 Task: Sort the products by price (highest first).
Action: Mouse moved to (27, 84)
Screenshot: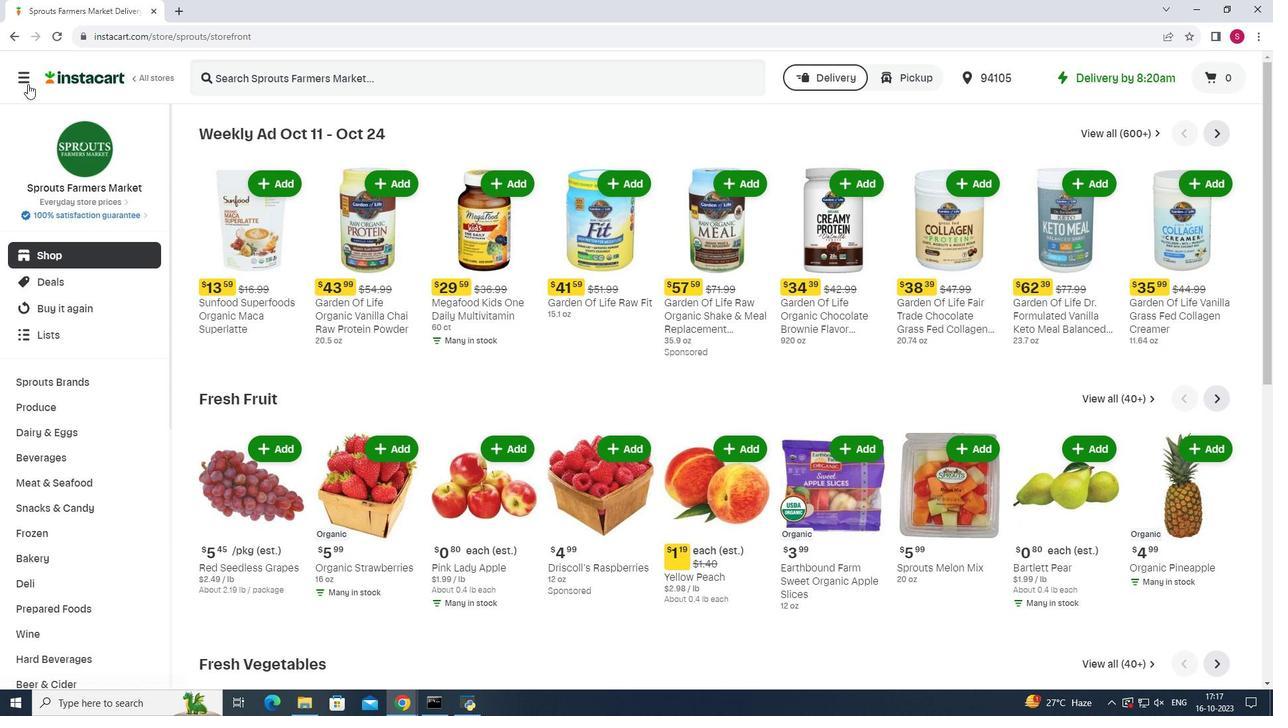 
Action: Mouse pressed left at (27, 84)
Screenshot: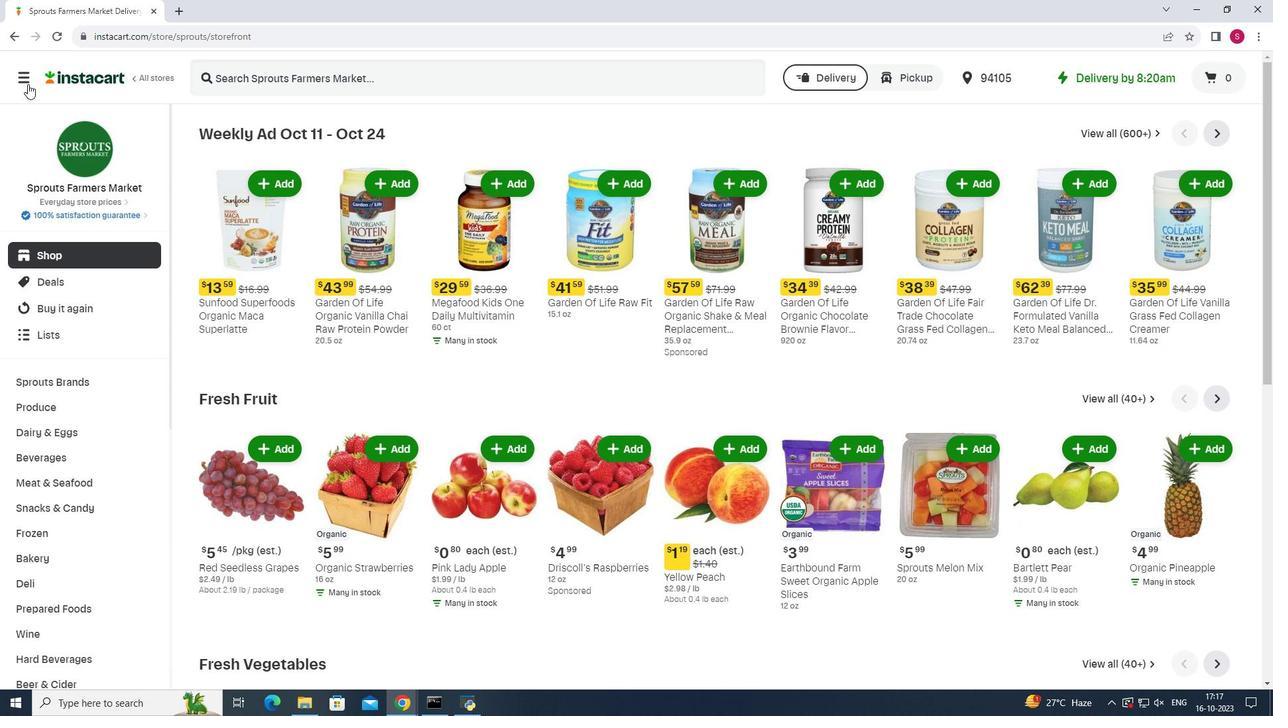 
Action: Mouse moved to (72, 346)
Screenshot: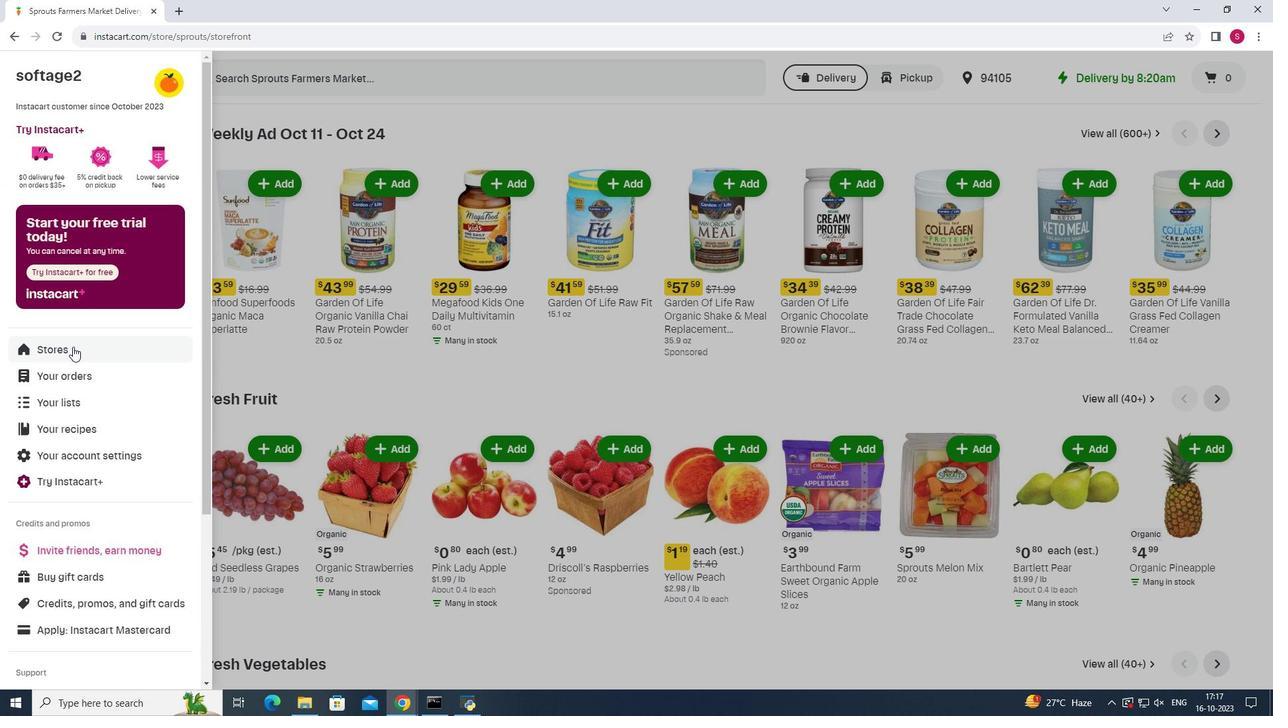 
Action: Mouse pressed left at (72, 346)
Screenshot: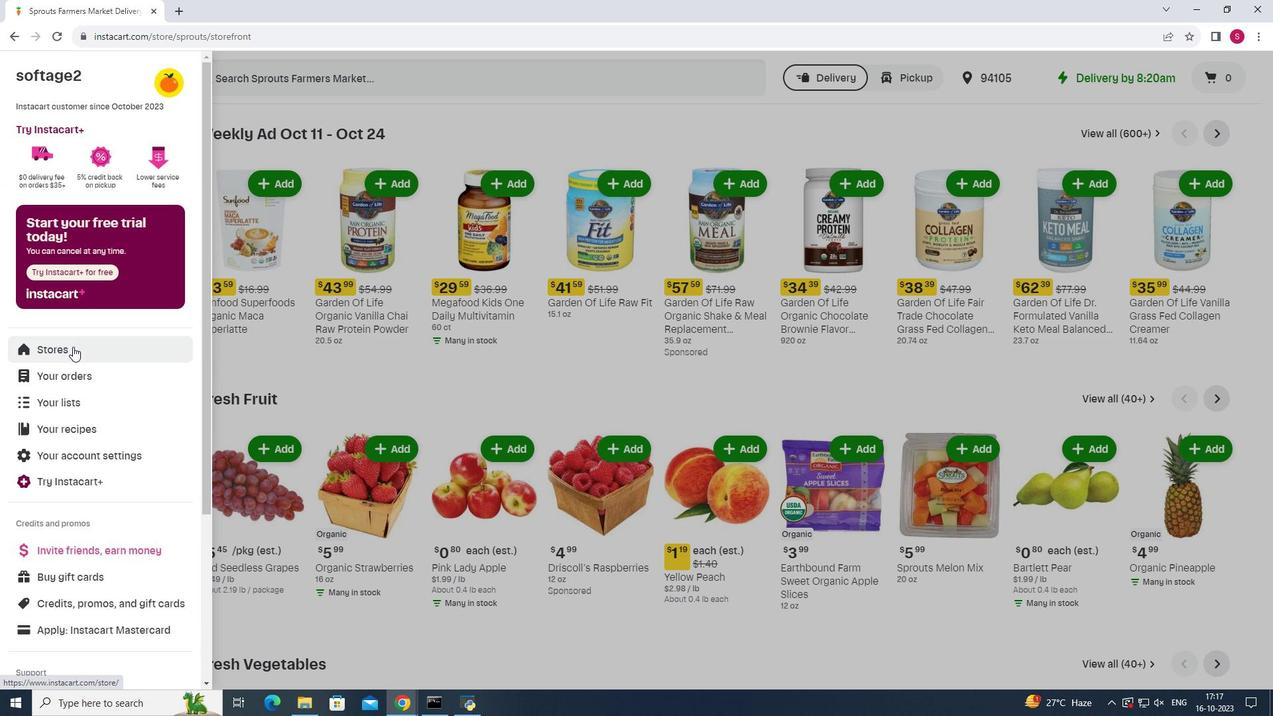 
Action: Mouse pressed left at (72, 346)
Screenshot: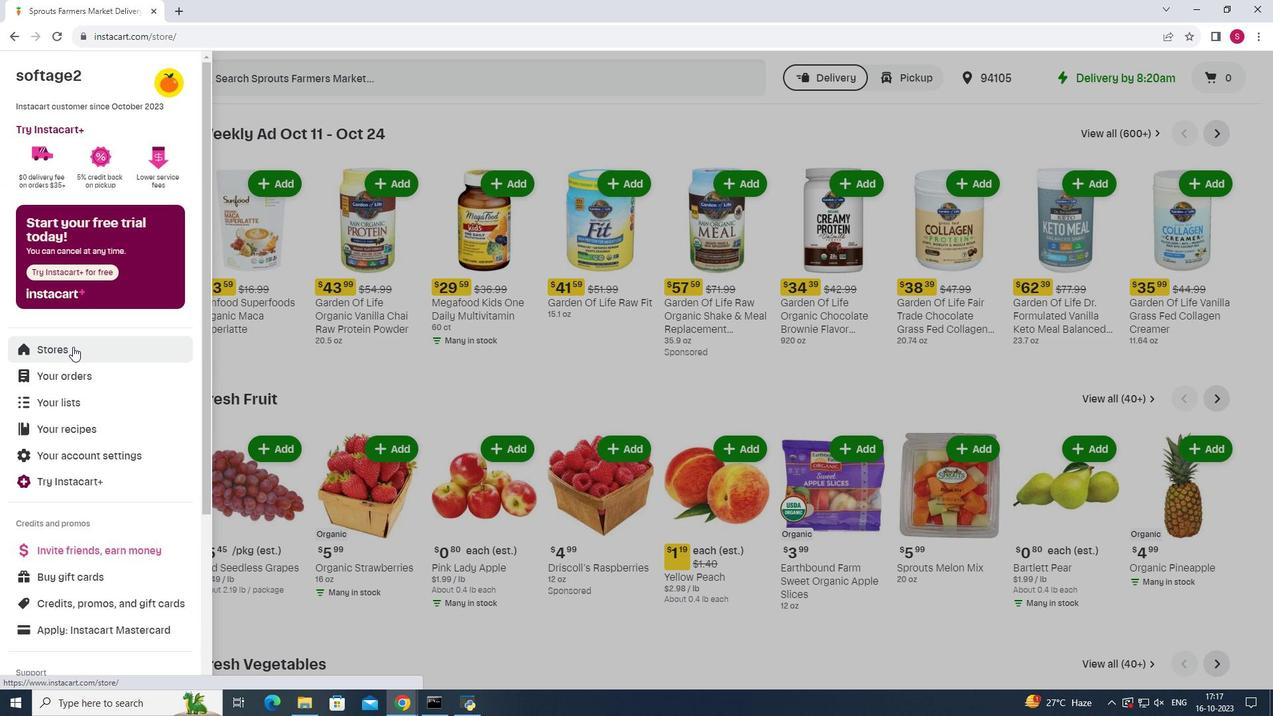 
Action: Mouse moved to (313, 121)
Screenshot: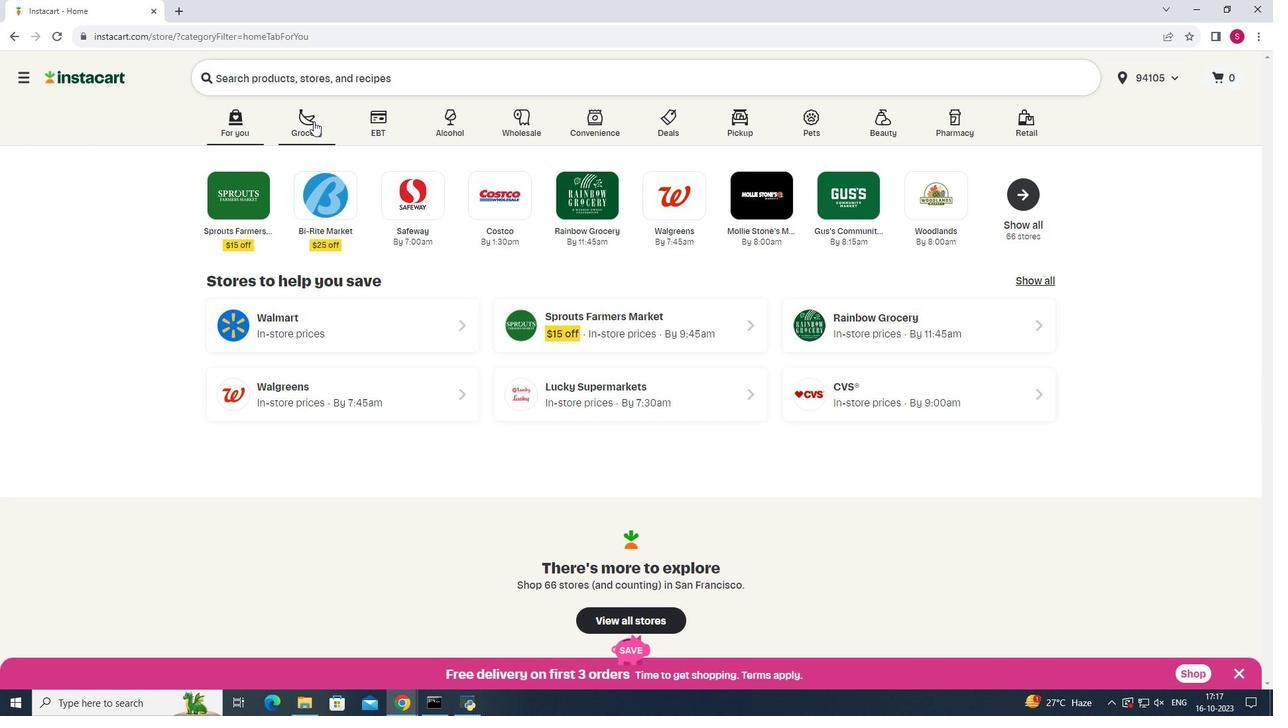 
Action: Mouse pressed left at (313, 121)
Screenshot: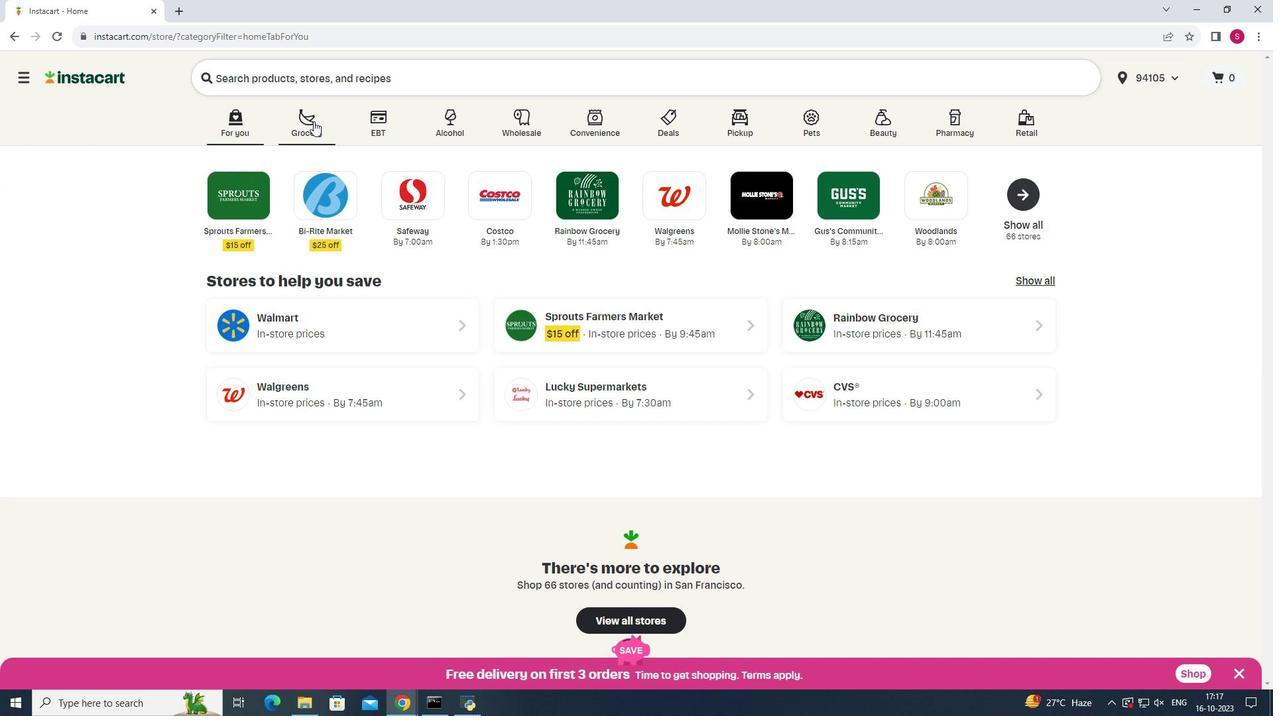 
Action: Mouse moved to (939, 179)
Screenshot: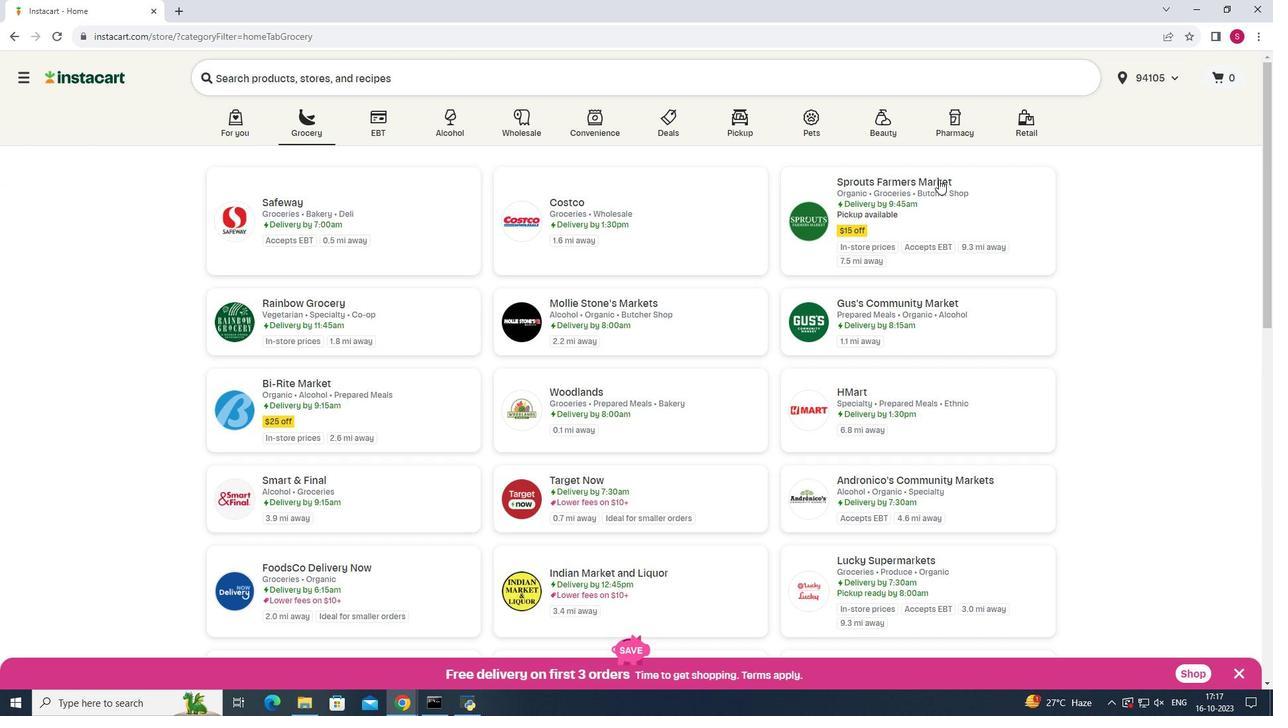 
Action: Mouse pressed left at (939, 179)
Screenshot: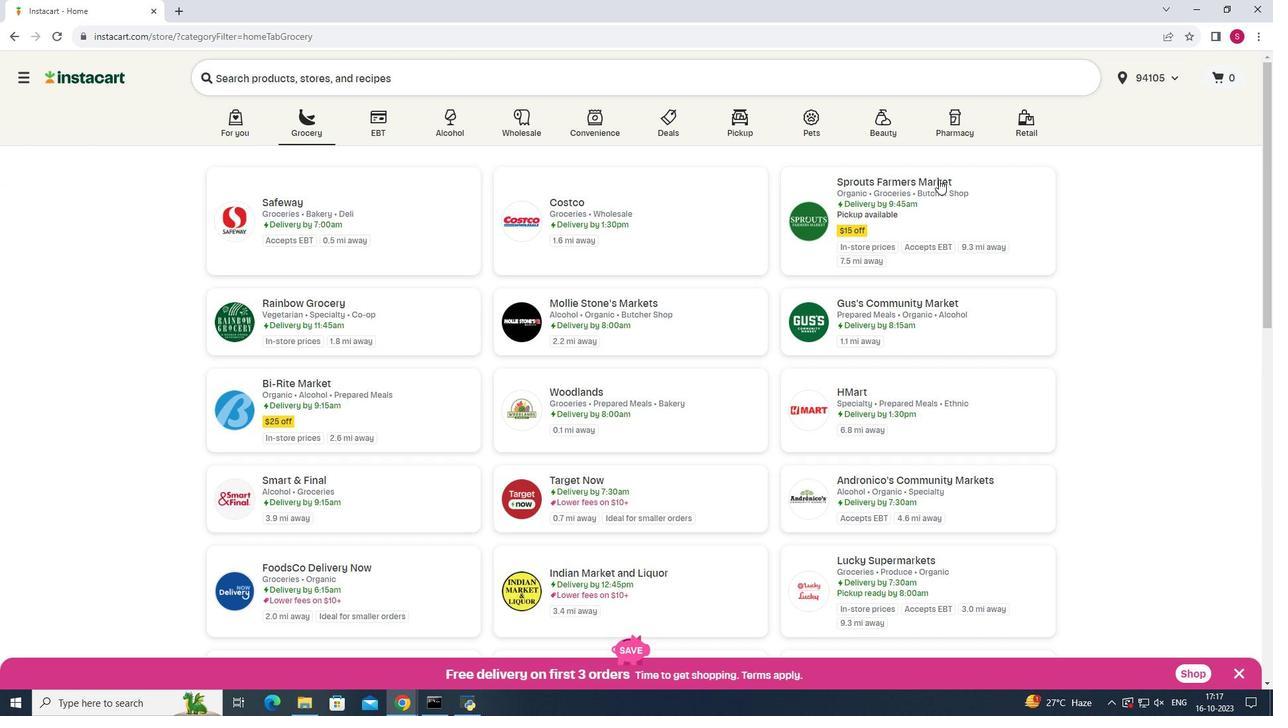 
Action: Mouse moved to (29, 480)
Screenshot: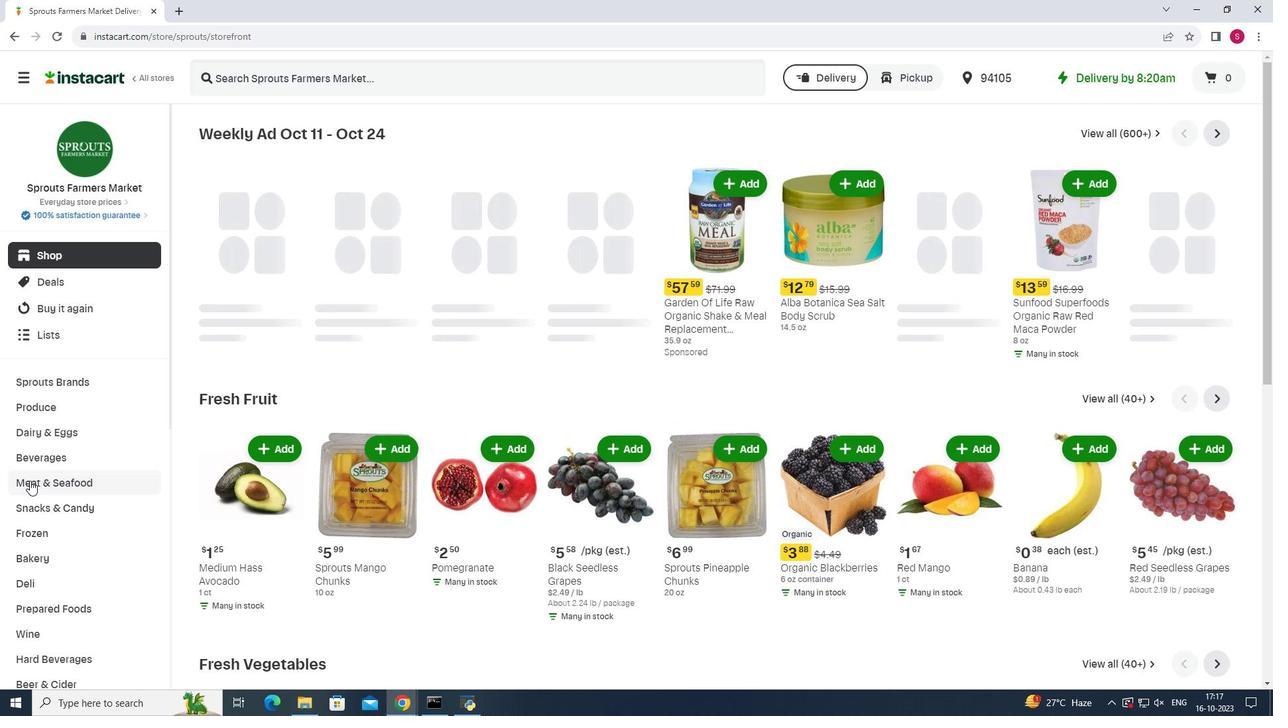 
Action: Mouse pressed left at (29, 480)
Screenshot: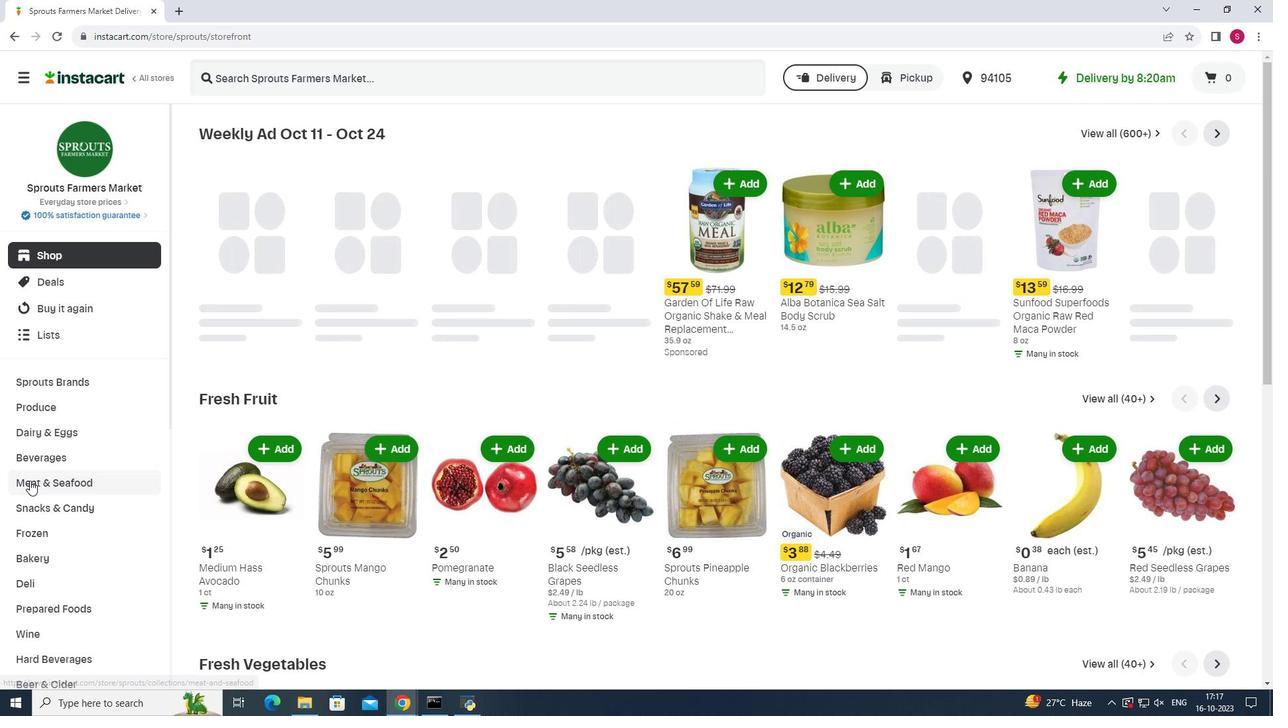 
Action: Mouse moved to (978, 159)
Screenshot: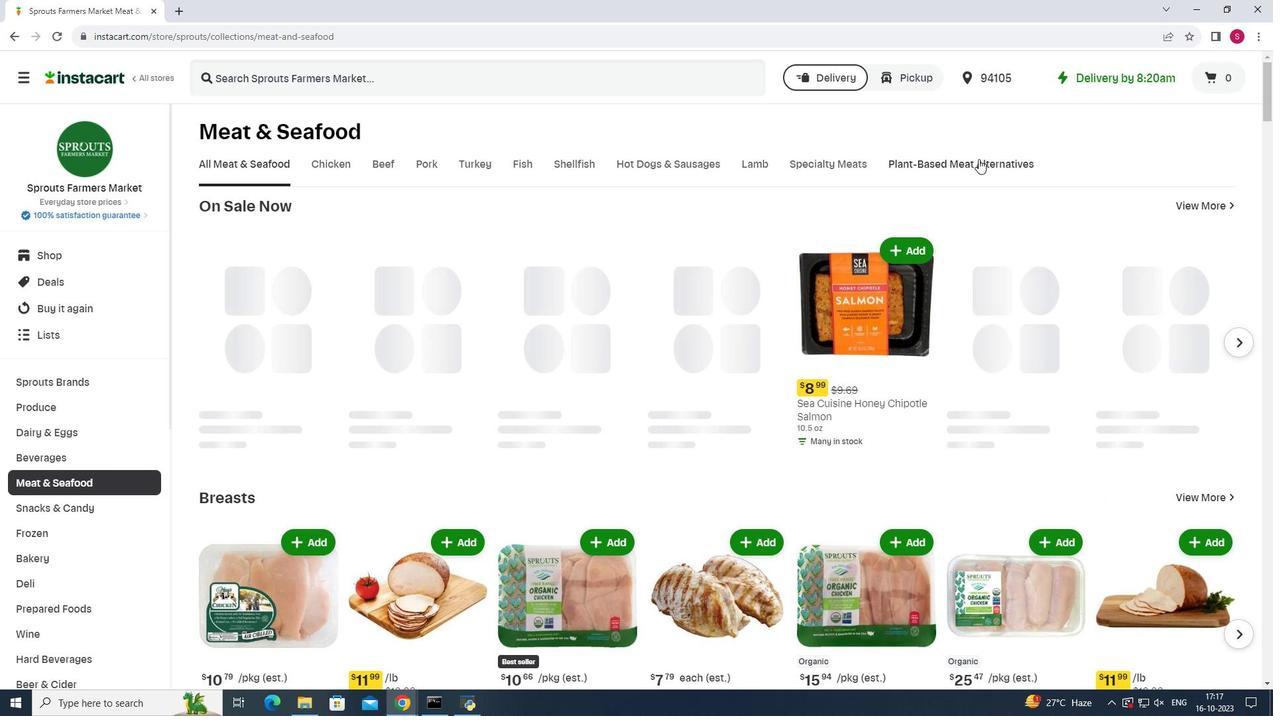 
Action: Mouse pressed left at (978, 159)
Screenshot: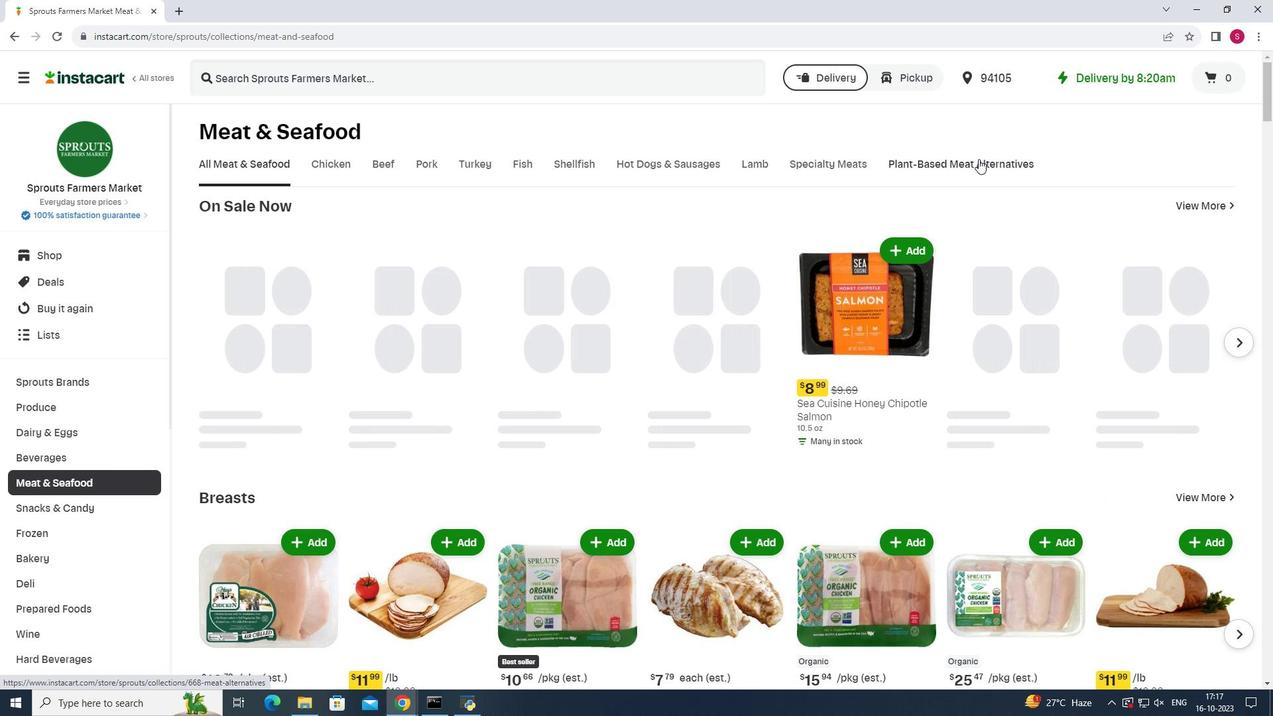 
Action: Mouse moved to (539, 226)
Screenshot: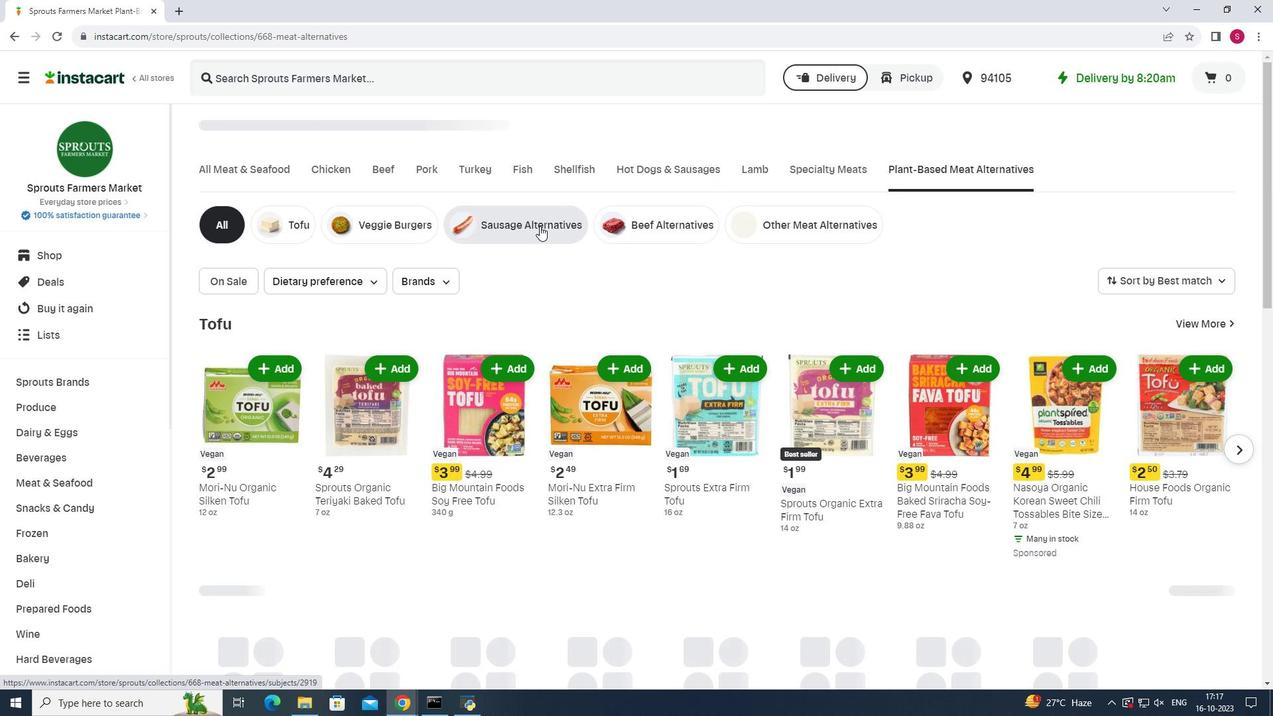 
Action: Mouse pressed left at (539, 226)
Screenshot: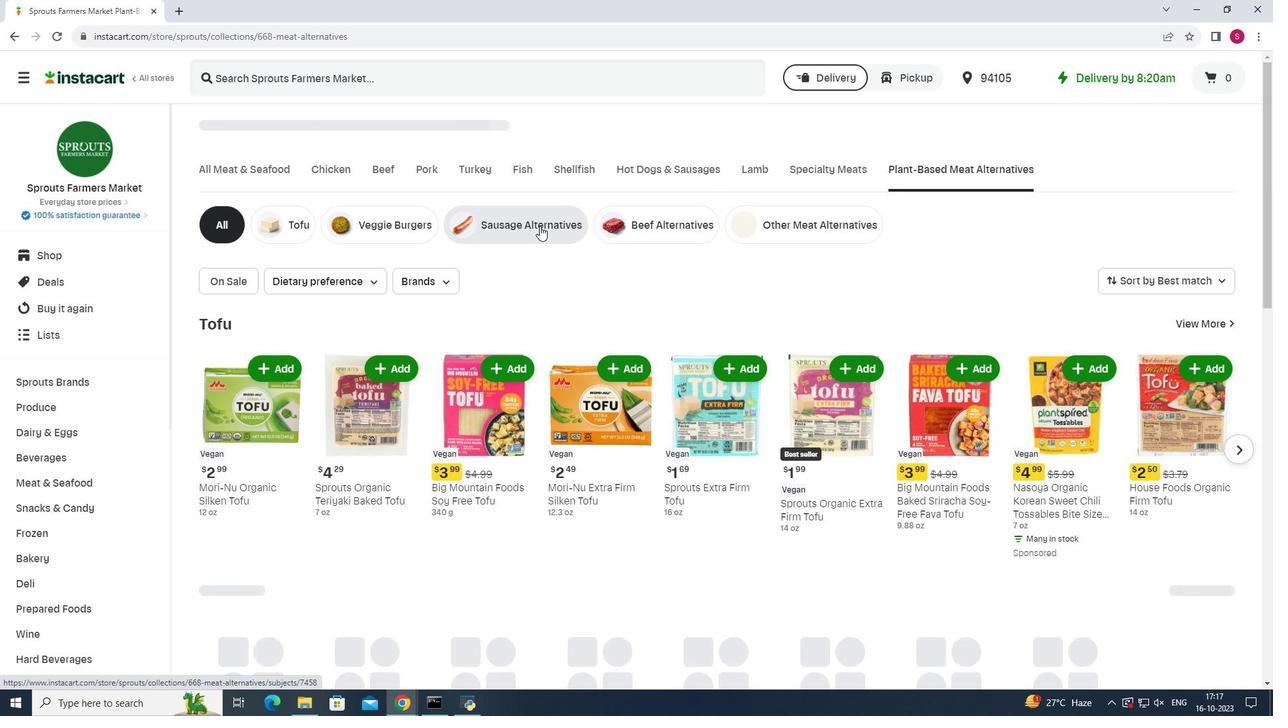 
Action: Mouse moved to (1216, 279)
Screenshot: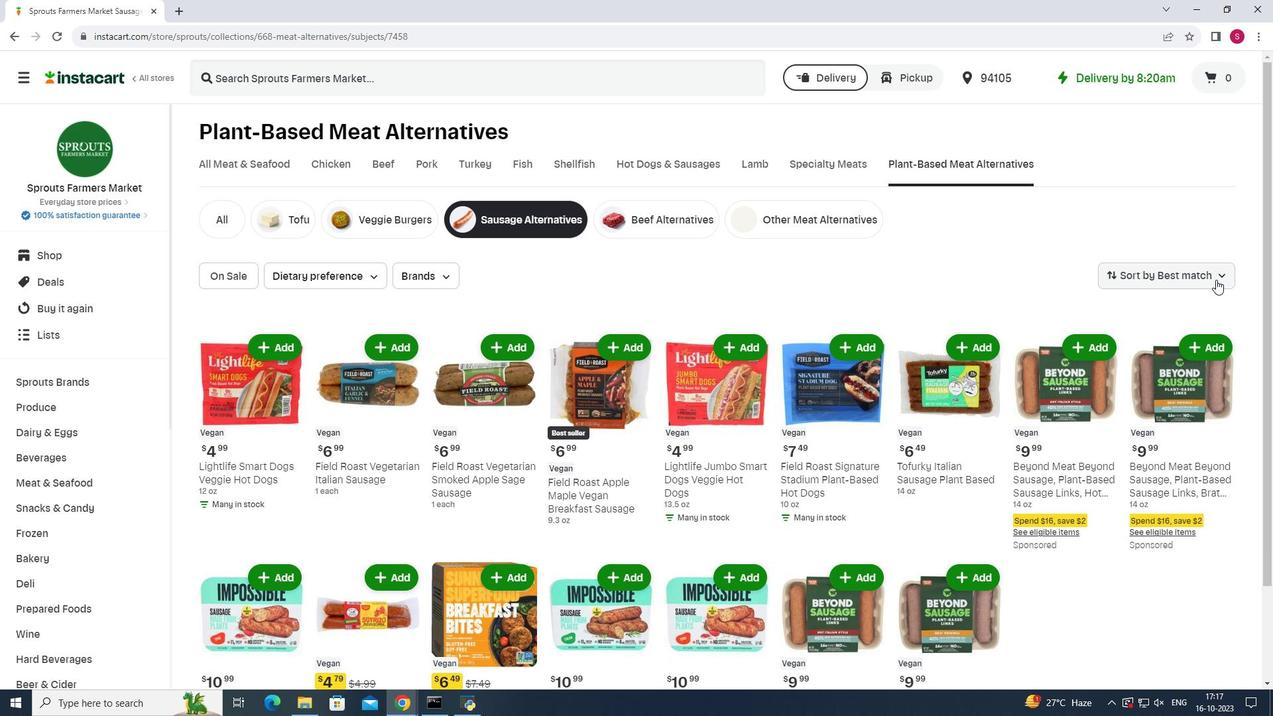 
Action: Mouse pressed left at (1216, 279)
Screenshot: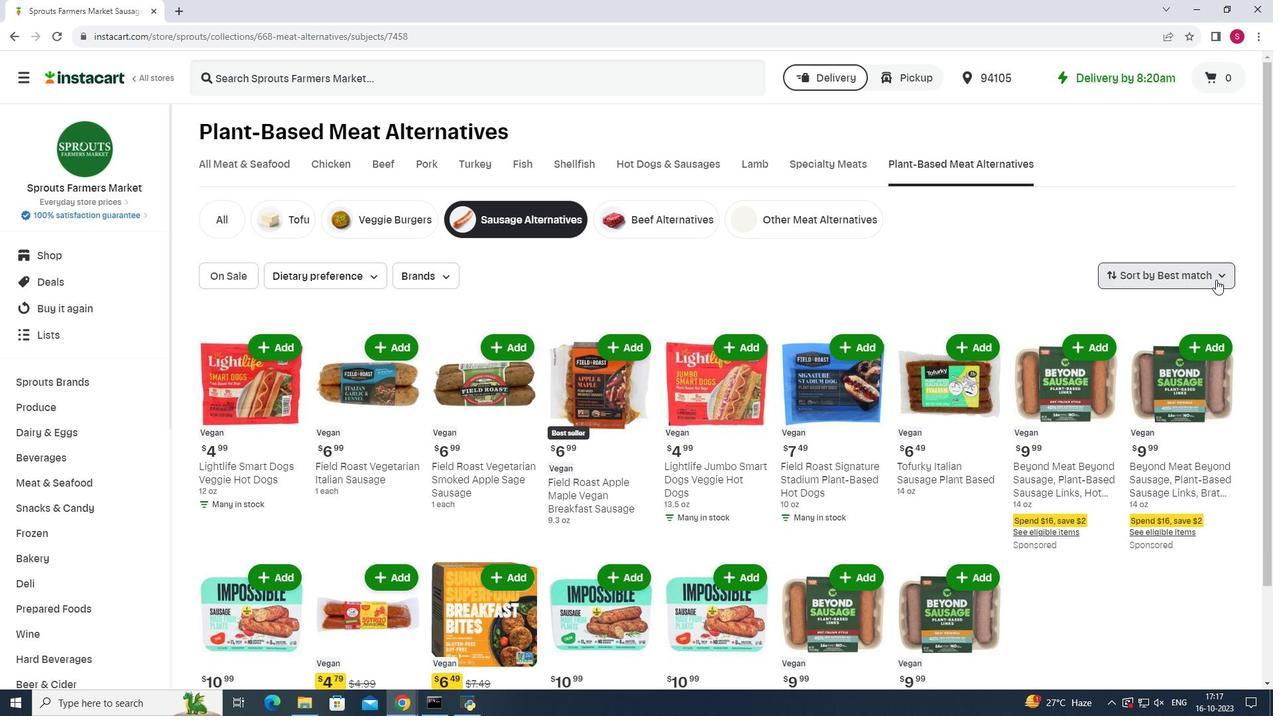 
Action: Mouse moved to (1179, 366)
Screenshot: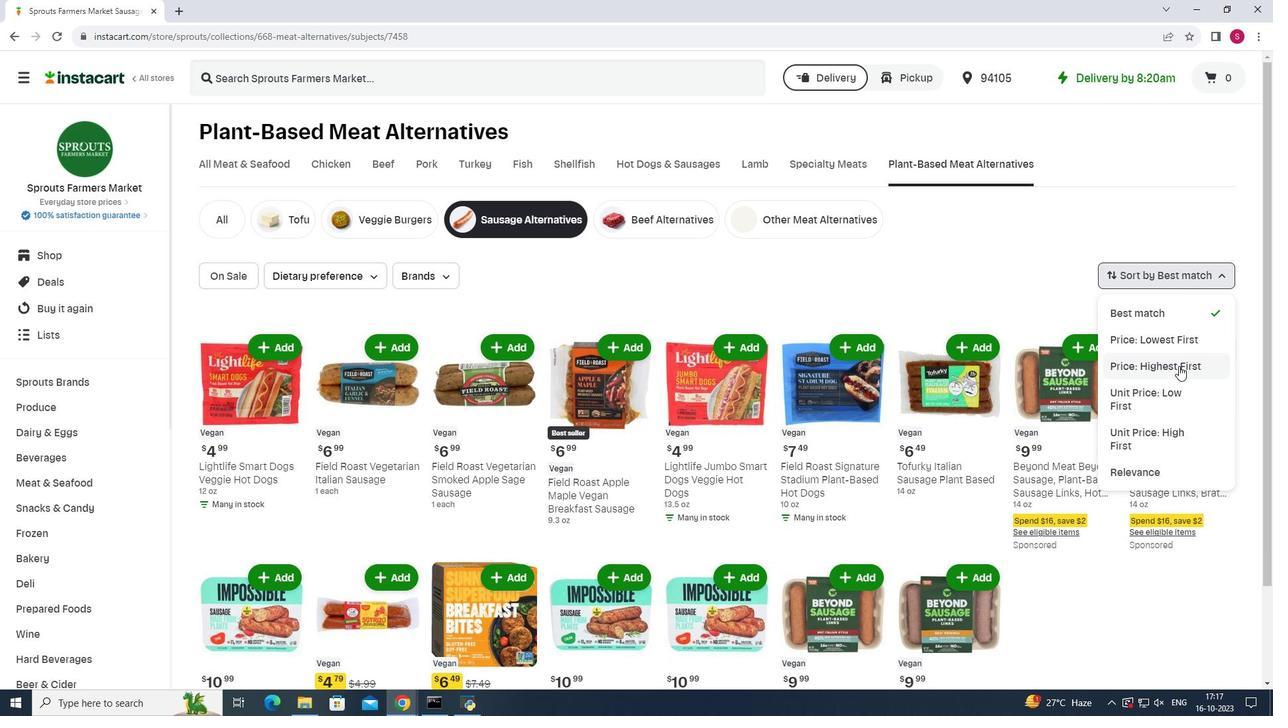 
Action: Mouse pressed left at (1179, 366)
Screenshot: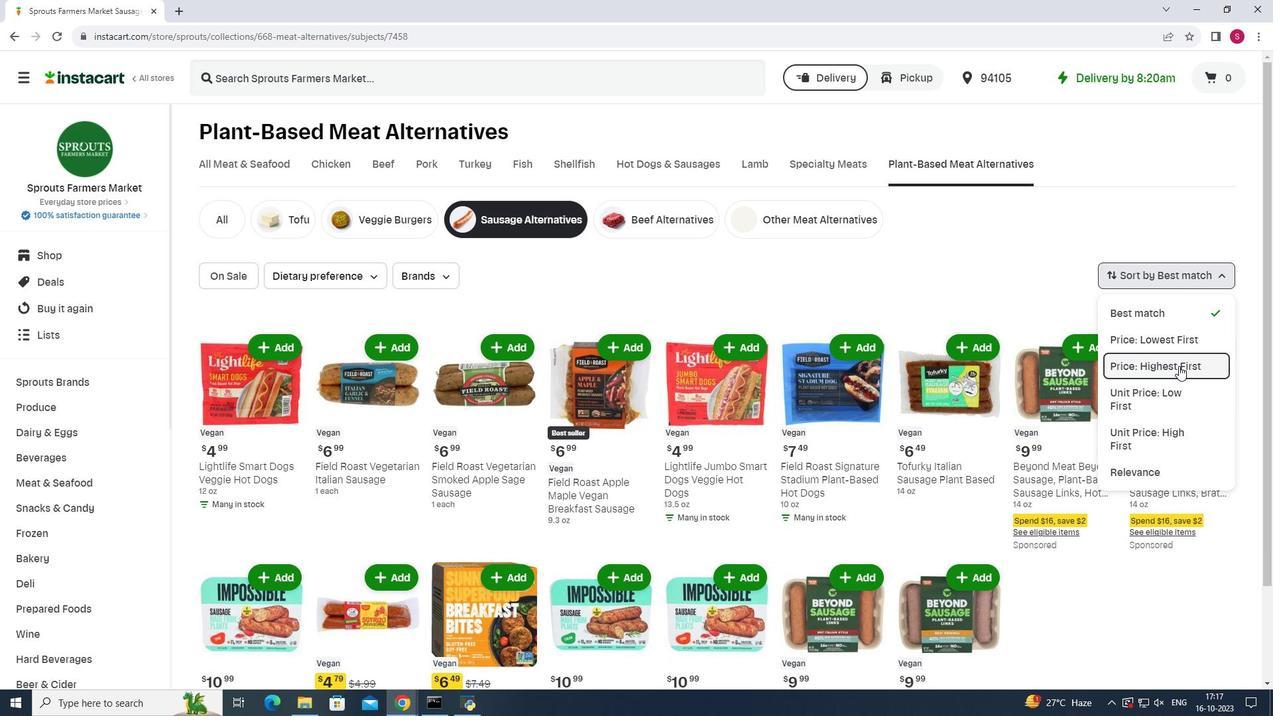 
Action: Mouse moved to (925, 272)
Screenshot: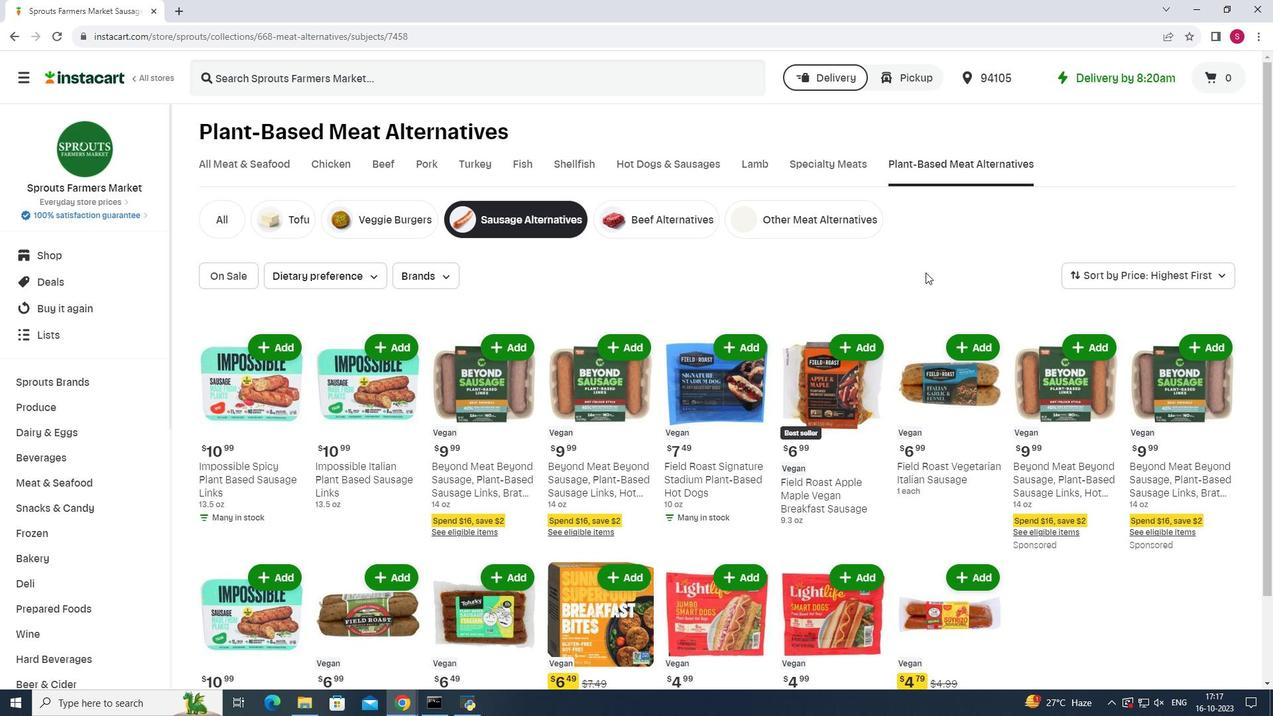 
Action: Mouse scrolled (925, 271) with delta (0, 0)
Screenshot: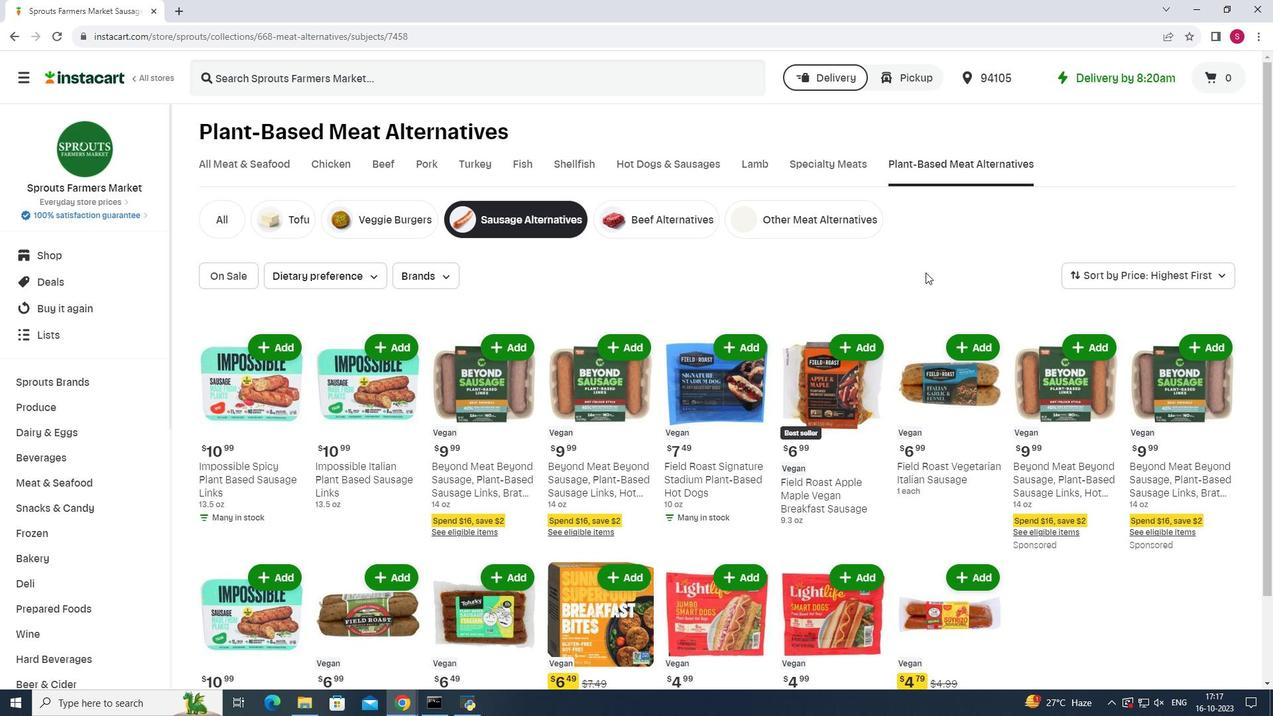 
Action: Mouse moved to (925, 273)
Screenshot: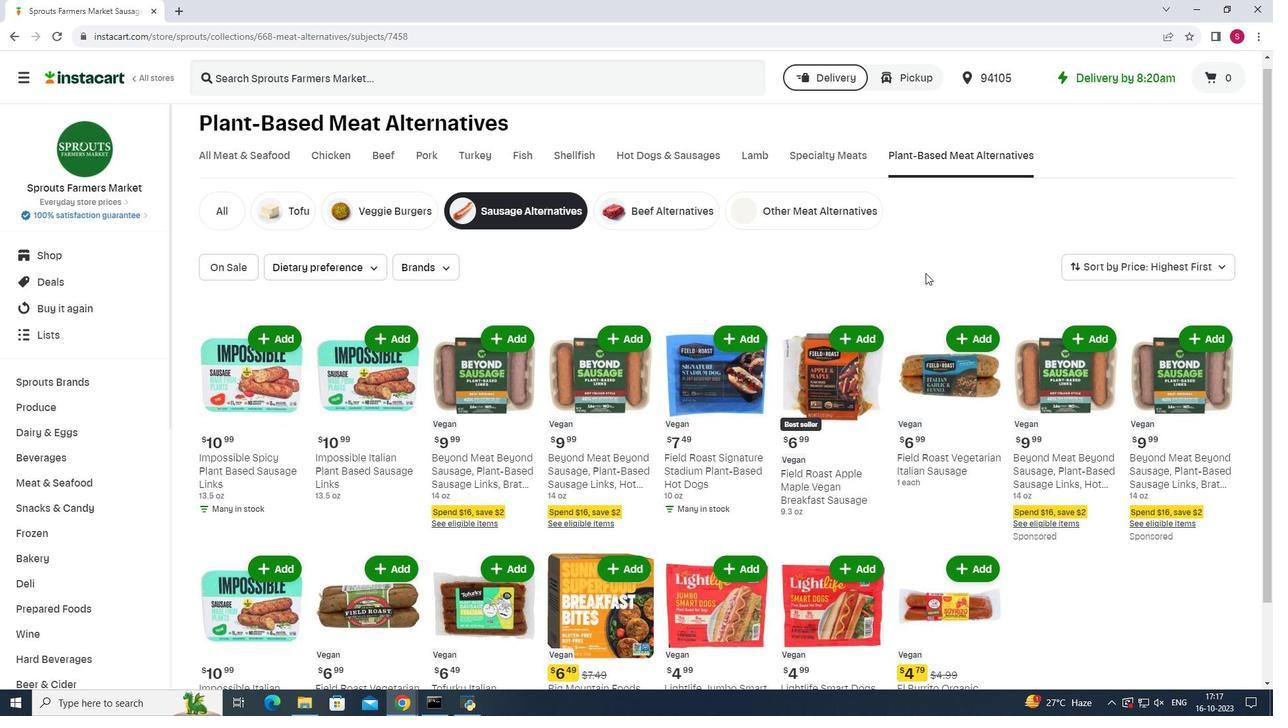 
Action: Mouse scrolled (925, 272) with delta (0, 0)
Screenshot: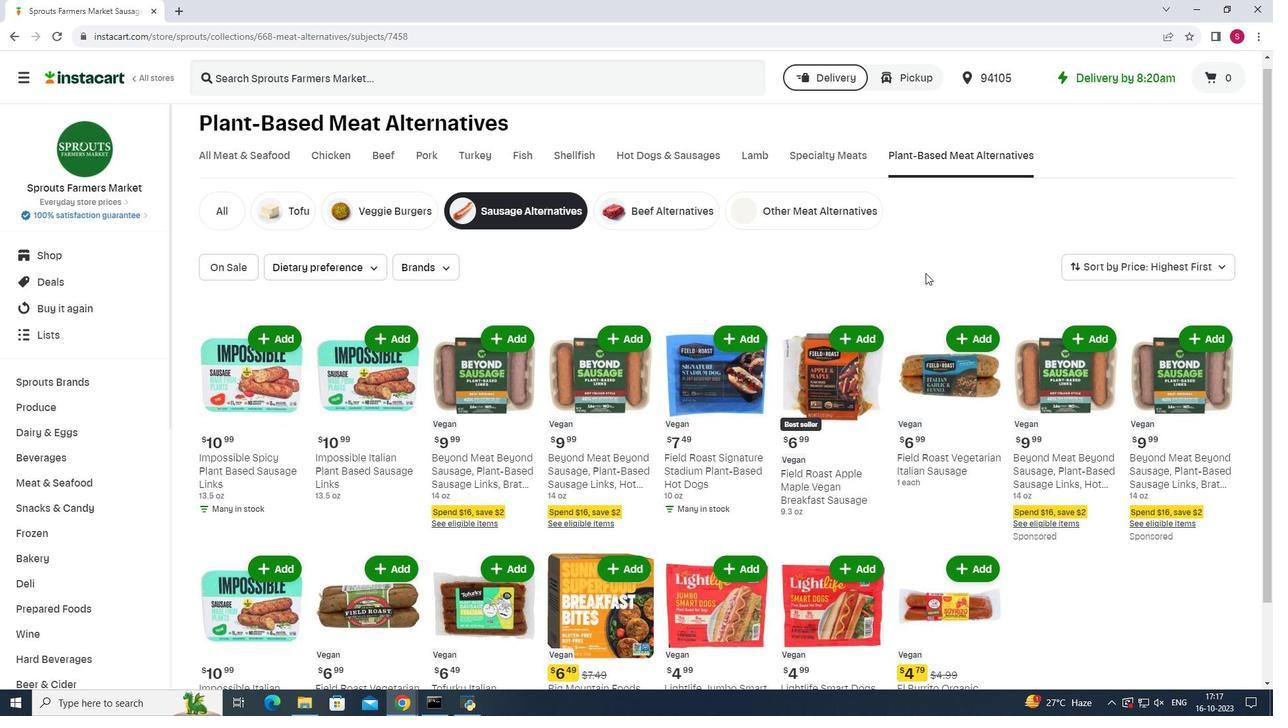 
Action: Mouse scrolled (925, 272) with delta (0, 0)
Screenshot: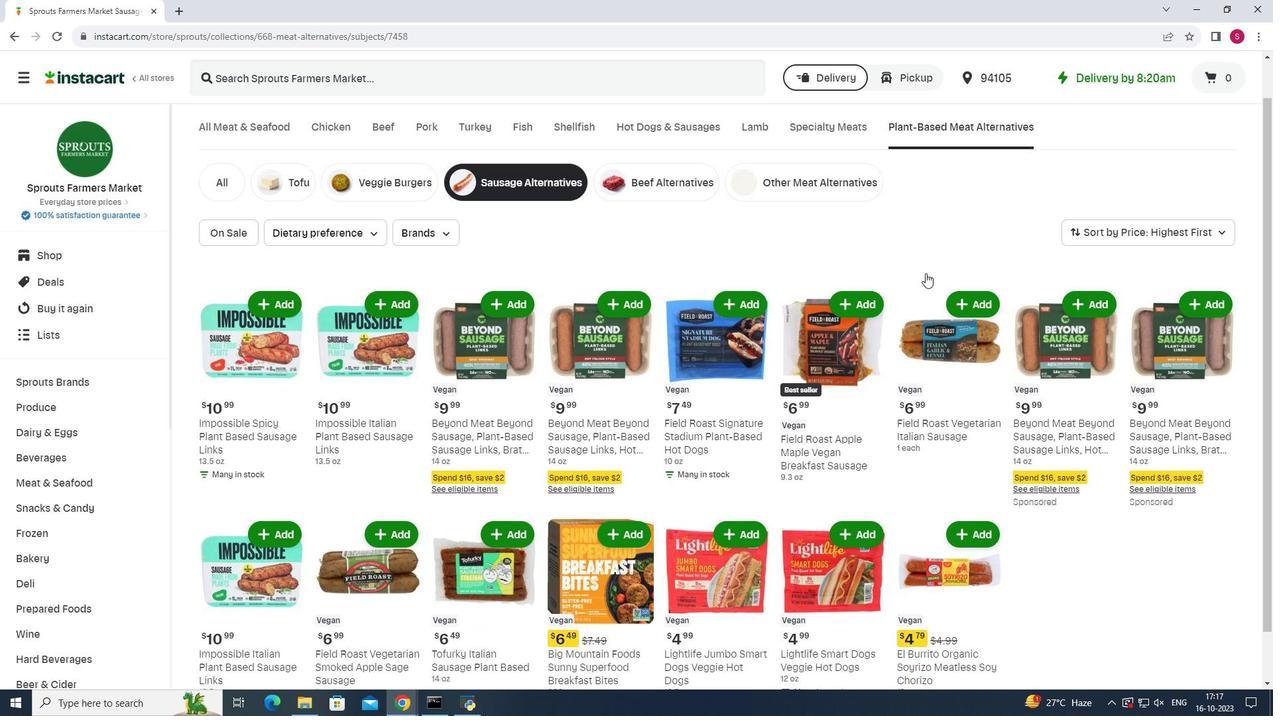 
Action: Mouse scrolled (925, 272) with delta (0, 0)
Screenshot: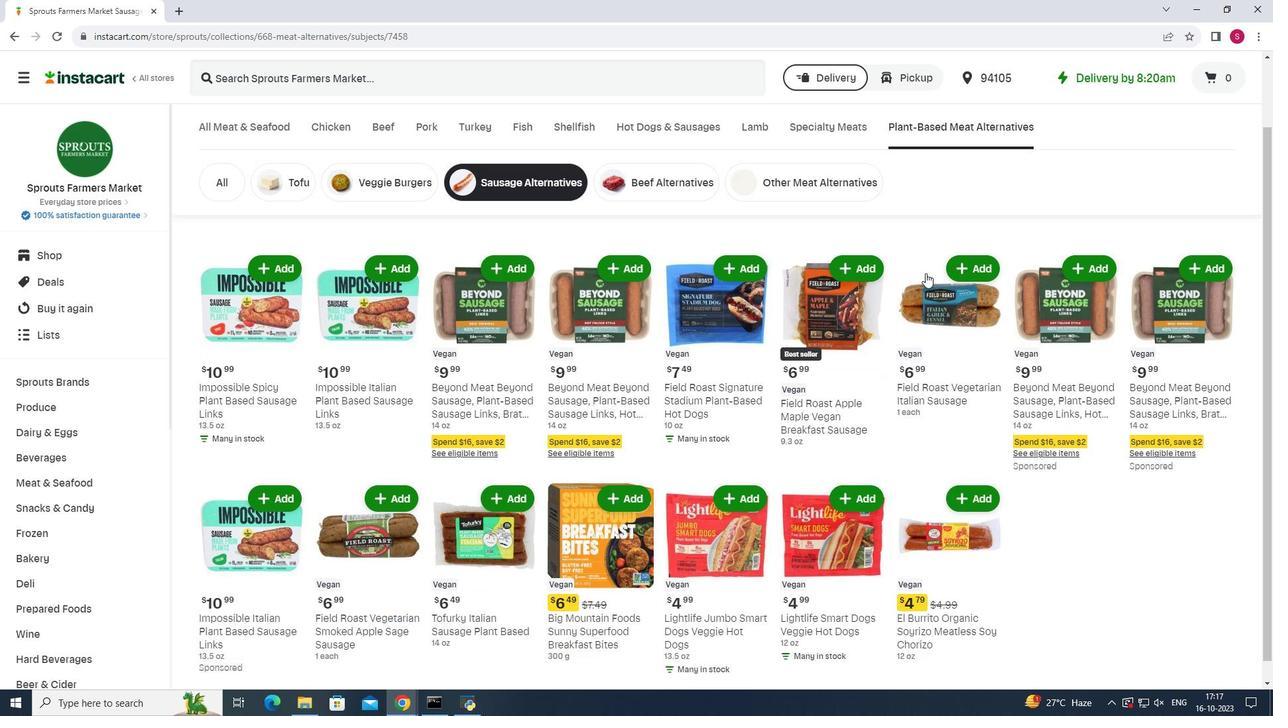 
Action: Mouse scrolled (925, 273) with delta (0, 0)
Screenshot: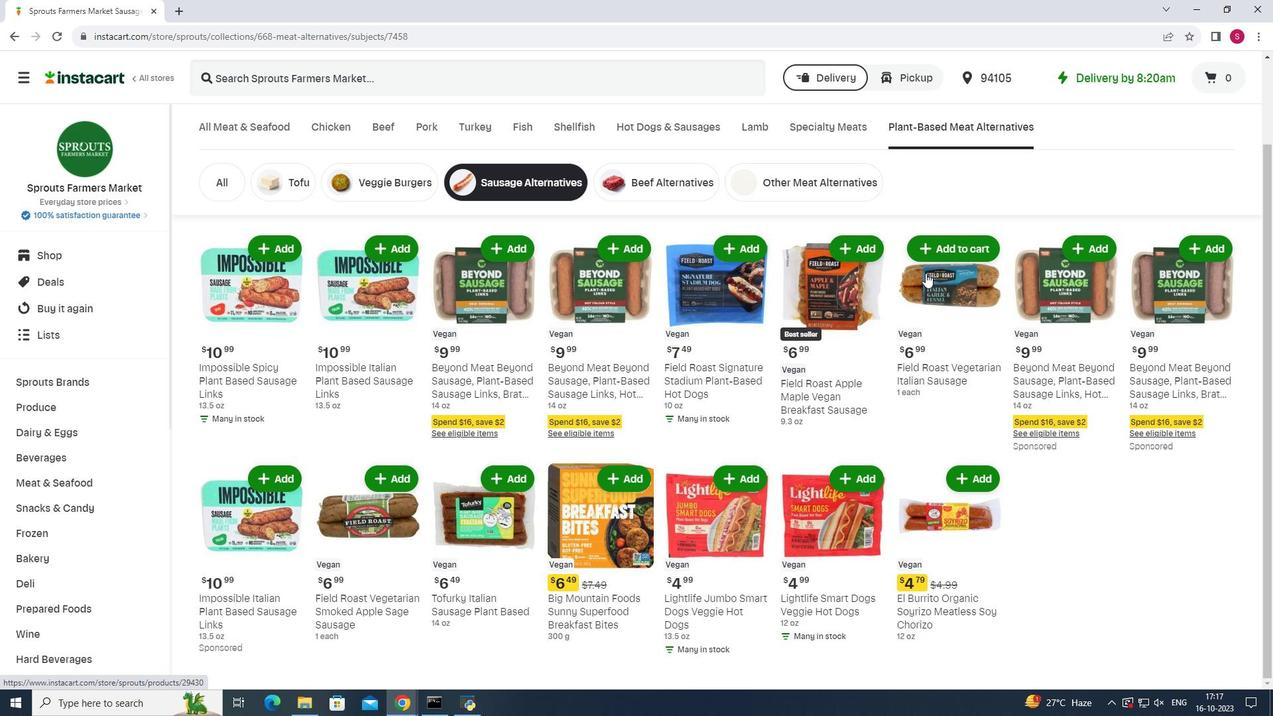 
Action: Mouse scrolled (925, 273) with delta (0, 0)
Screenshot: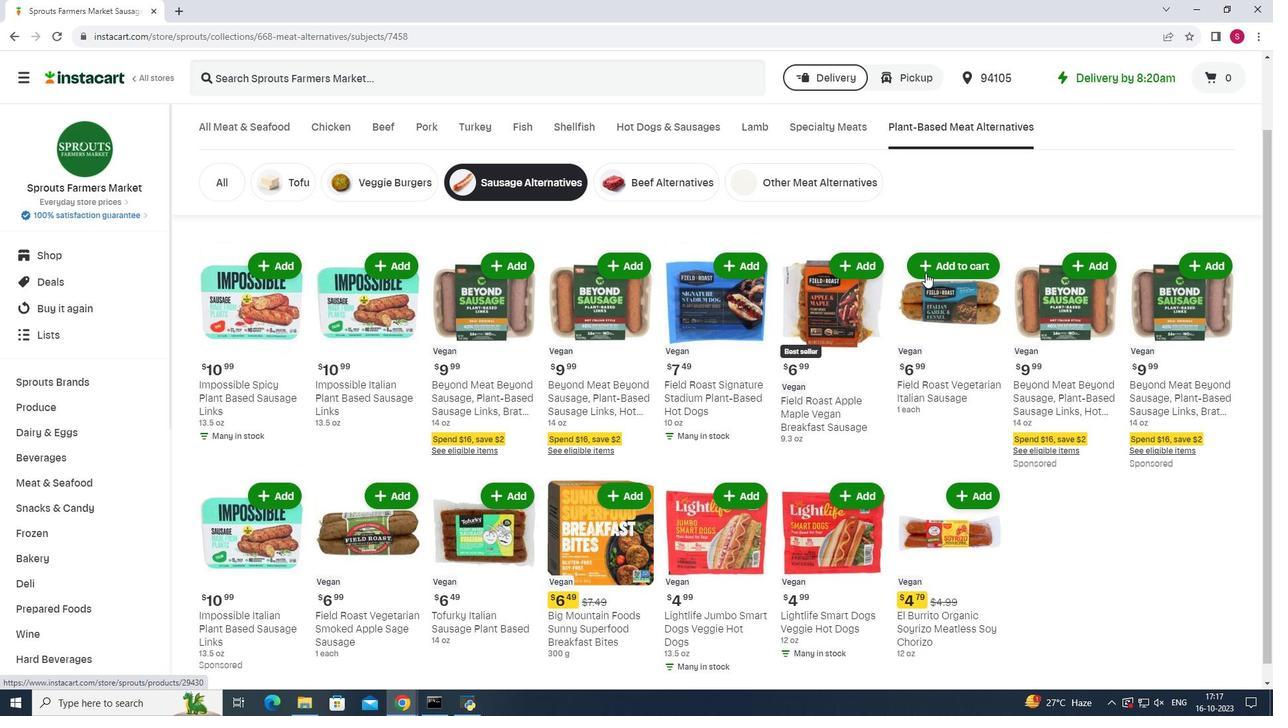 
Action: Mouse moved to (927, 273)
Screenshot: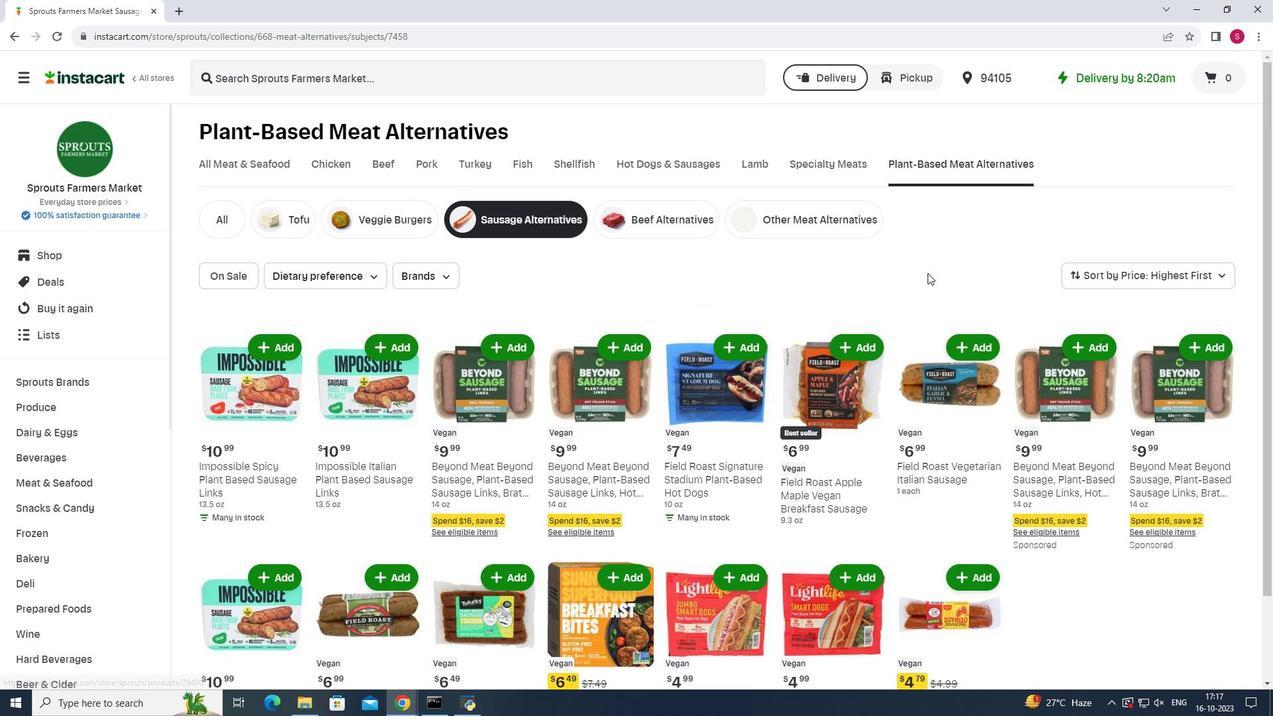 
Action: Mouse scrolled (927, 272) with delta (0, 0)
Screenshot: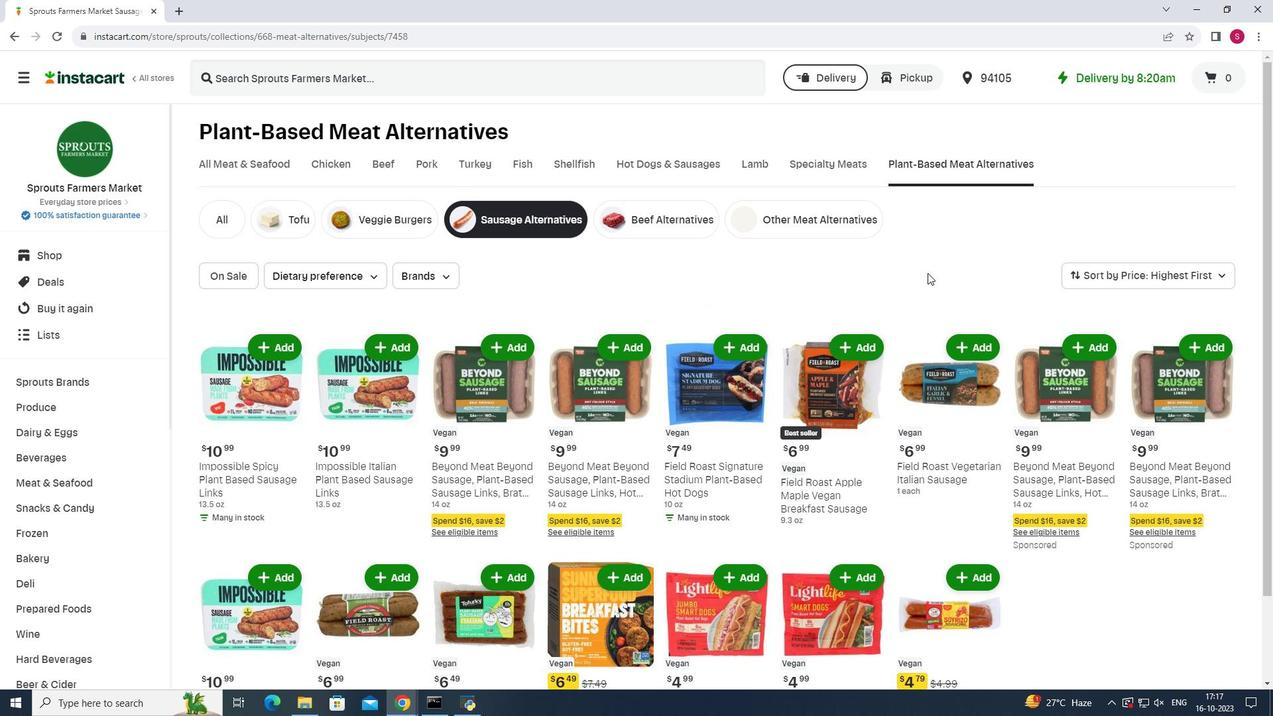 
Action: Mouse moved to (927, 273)
Screenshot: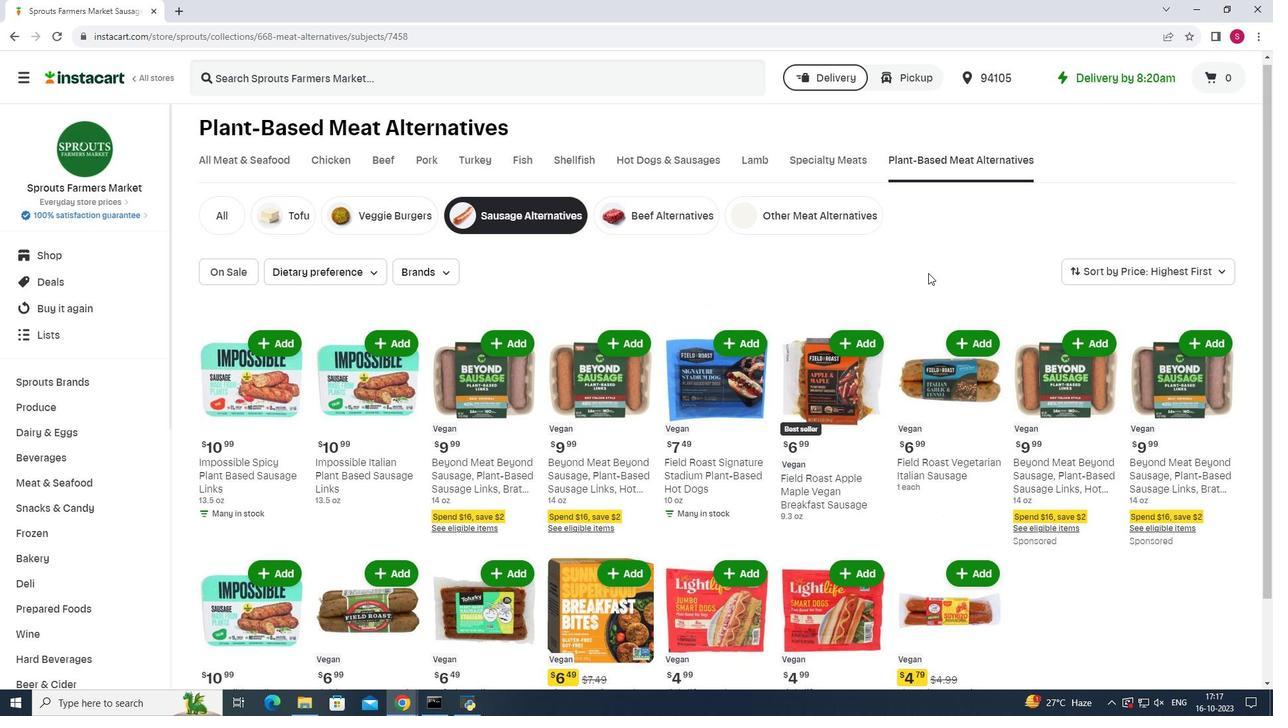 
Action: Mouse scrolled (927, 272) with delta (0, 0)
Screenshot: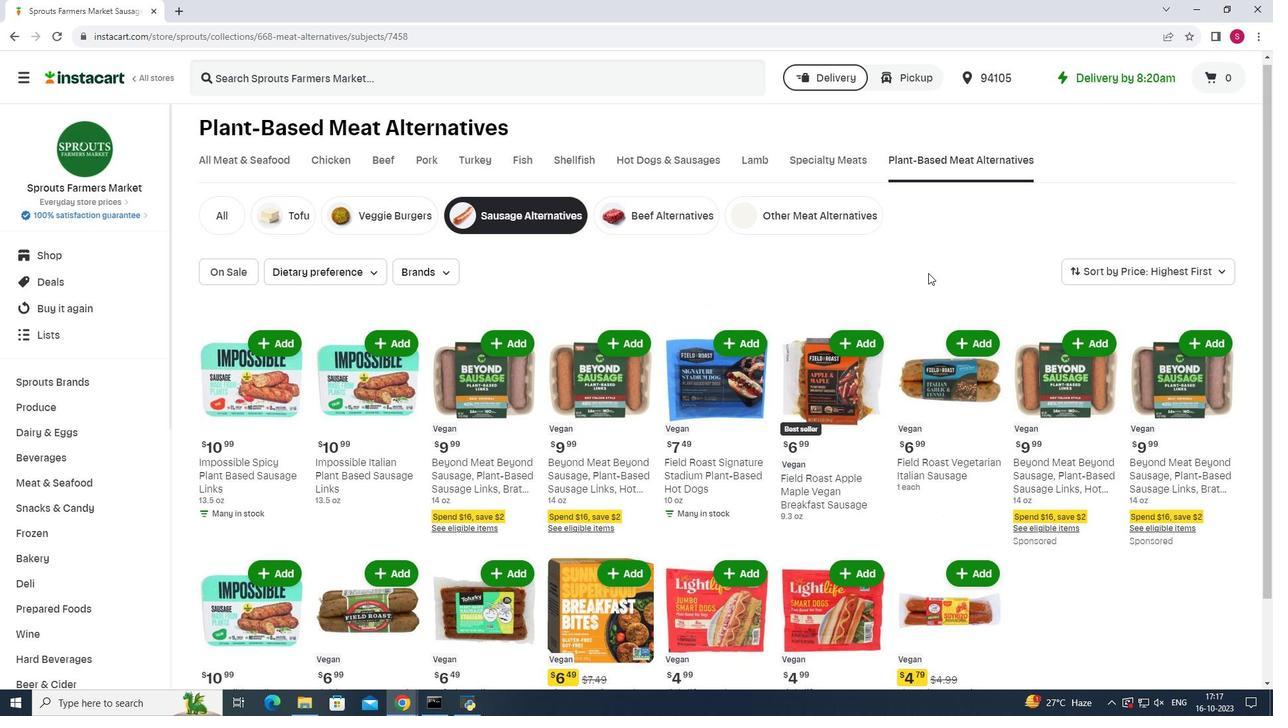 
Action: Mouse moved to (928, 273)
Screenshot: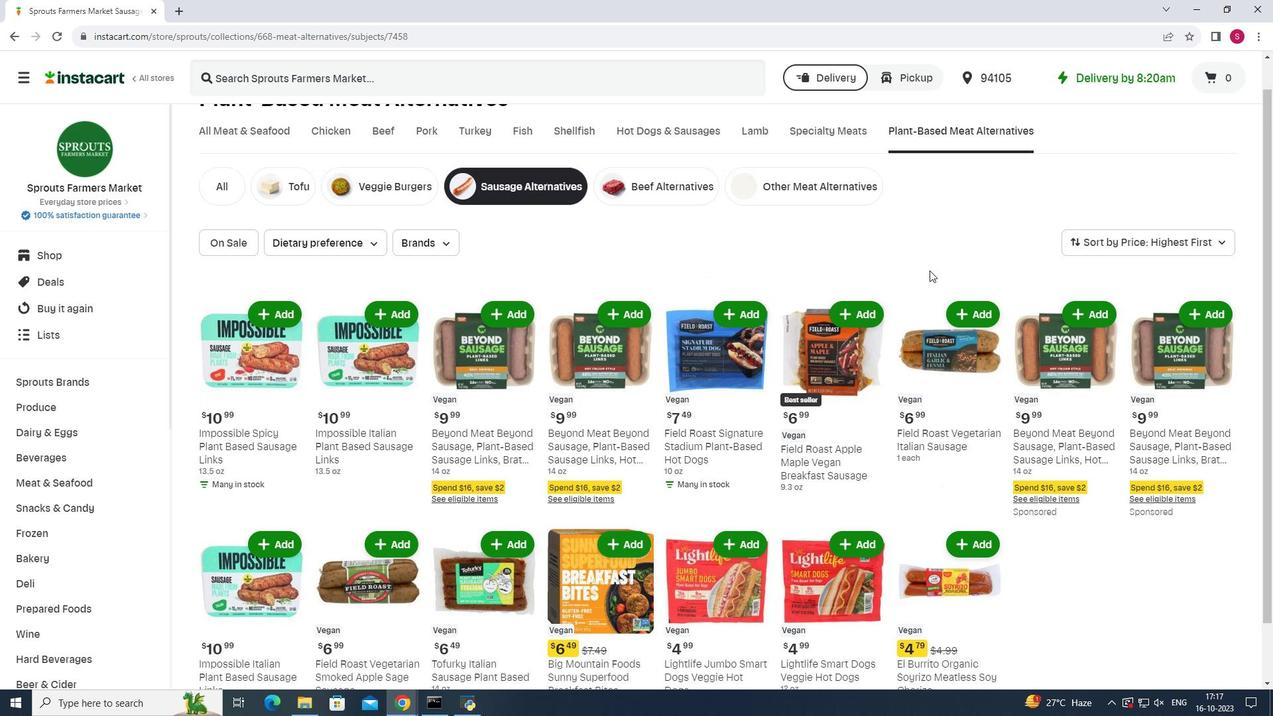 
Action: Mouse scrolled (928, 272) with delta (0, 0)
Screenshot: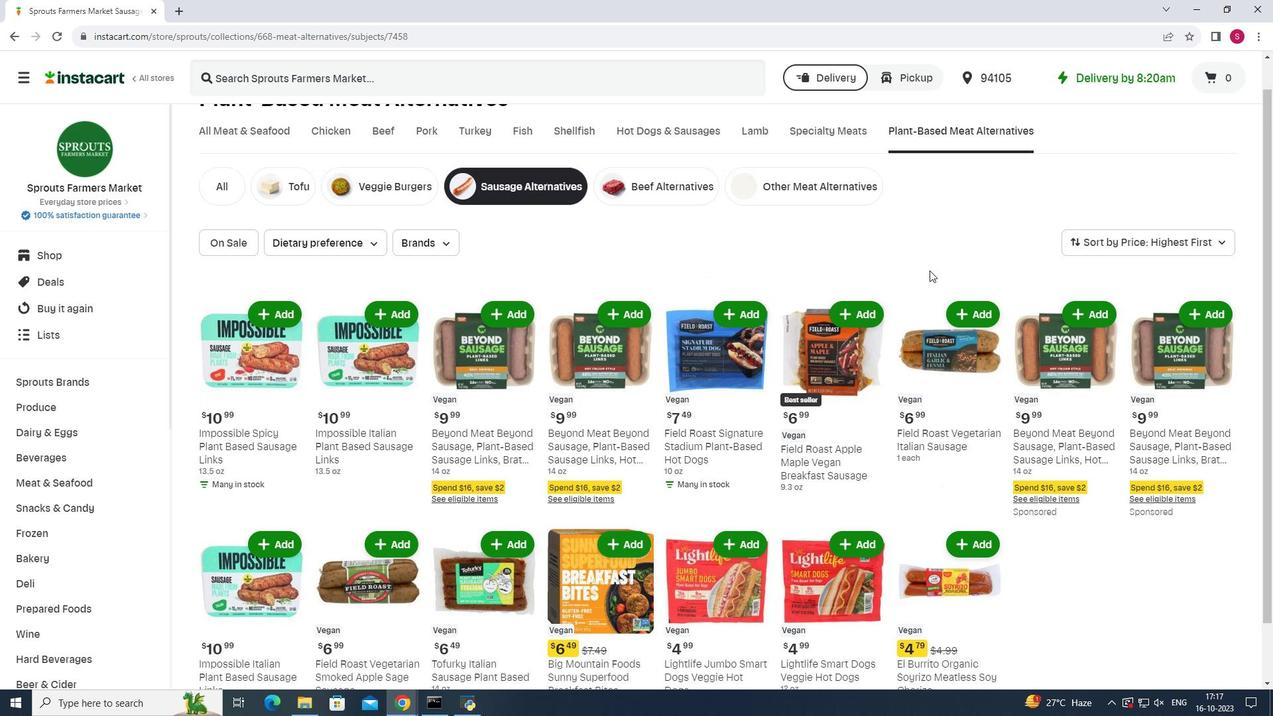 
Action: Mouse moved to (929, 270)
Screenshot: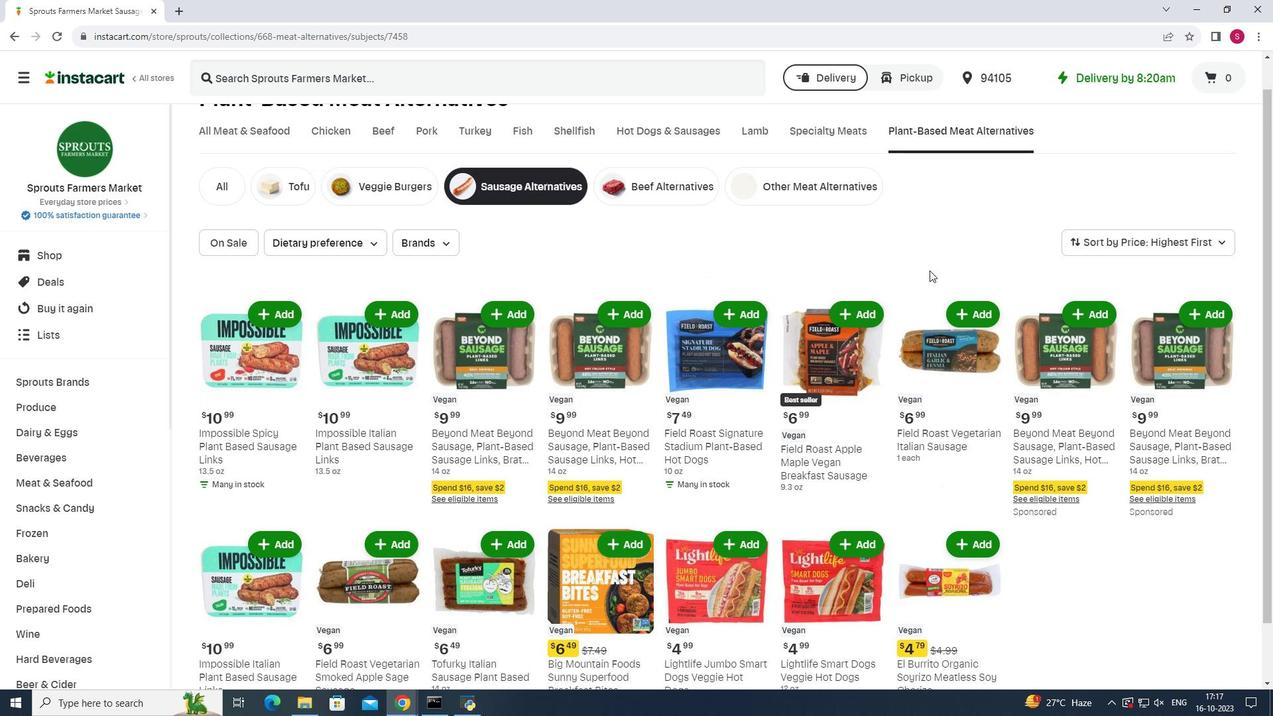 
